 Task: Leave a comment on recent  post of Walmart
Action: Mouse moved to (451, 462)
Screenshot: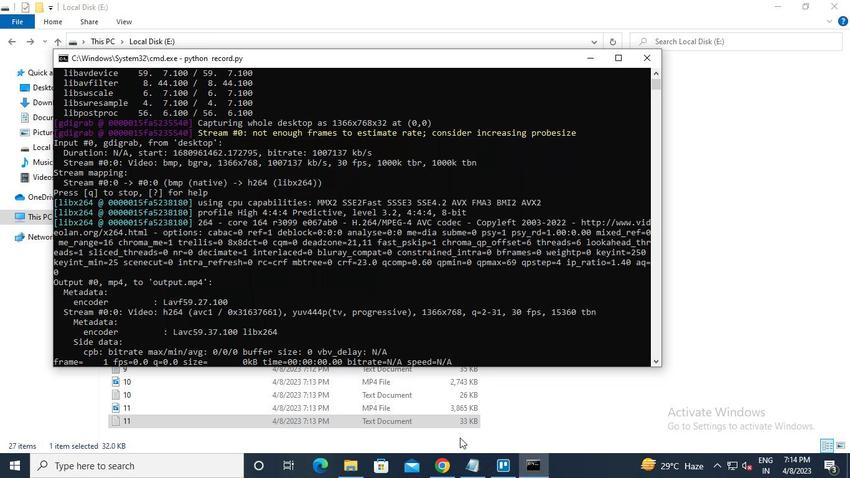 
Action: Mouse pressed left at (451, 462)
Screenshot: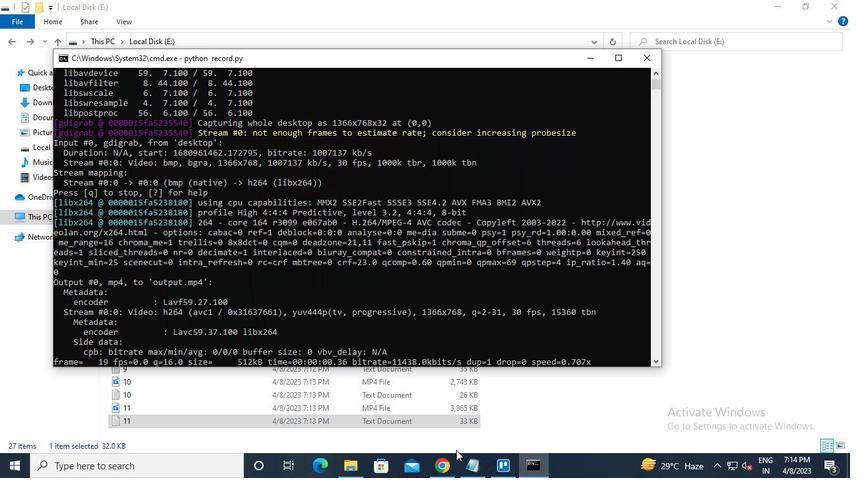 
Action: Mouse moved to (246, 77)
Screenshot: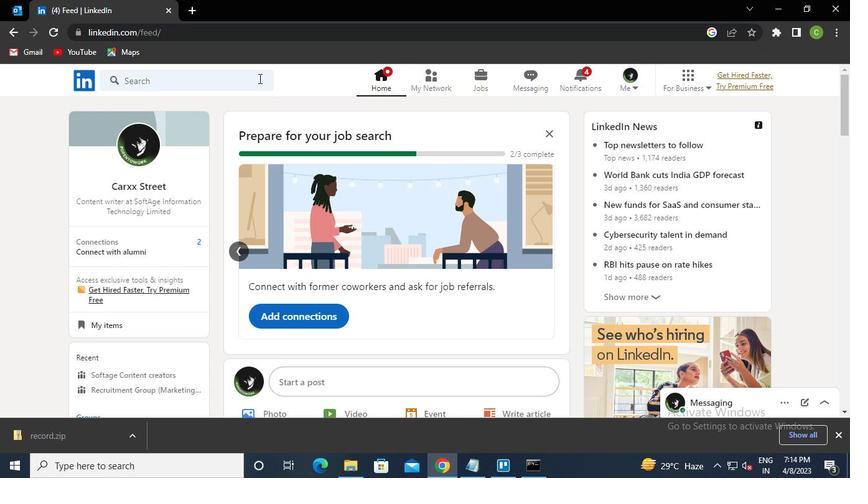 
Action: Mouse pressed left at (246, 77)
Screenshot: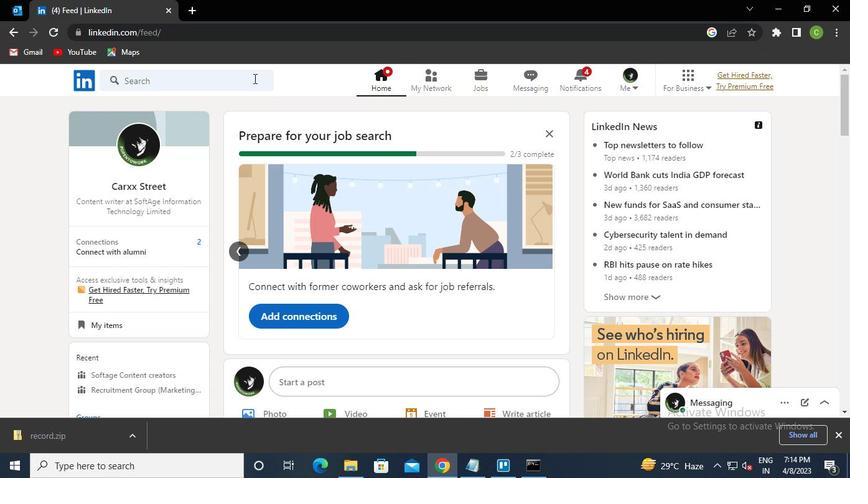 
Action: Keyboard w
Screenshot: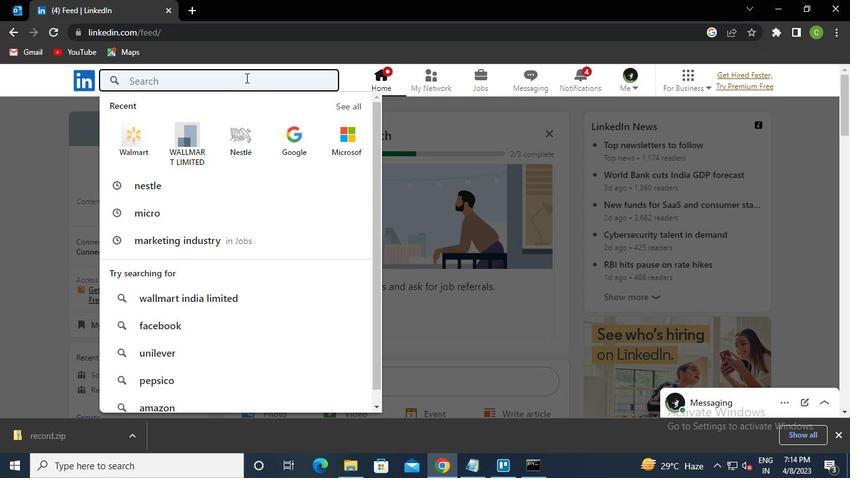 
Action: Keyboard a
Screenshot: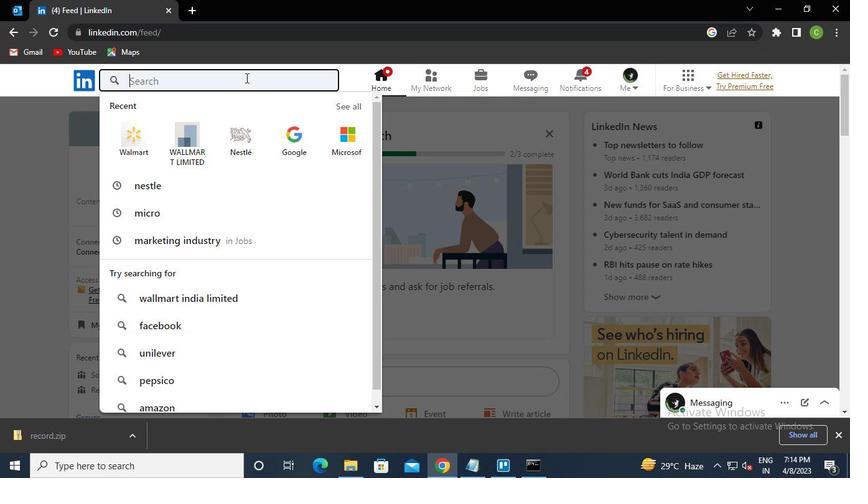 
Action: Keyboard l
Screenshot: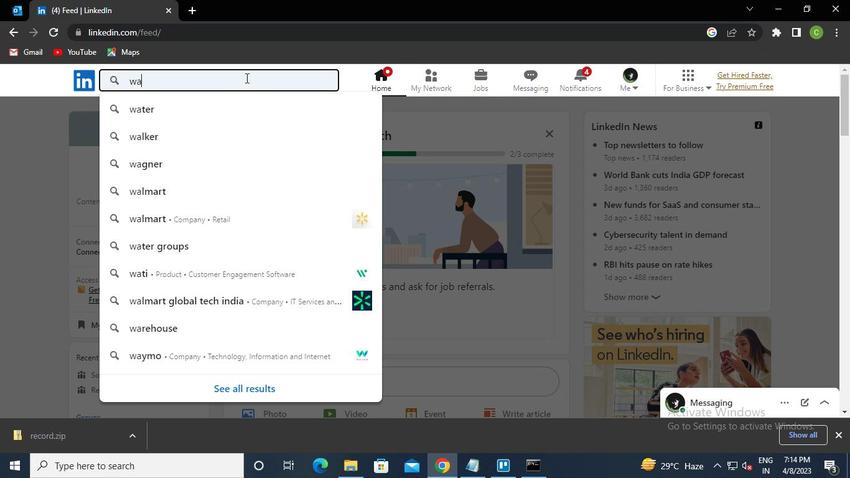
Action: Keyboard m
Screenshot: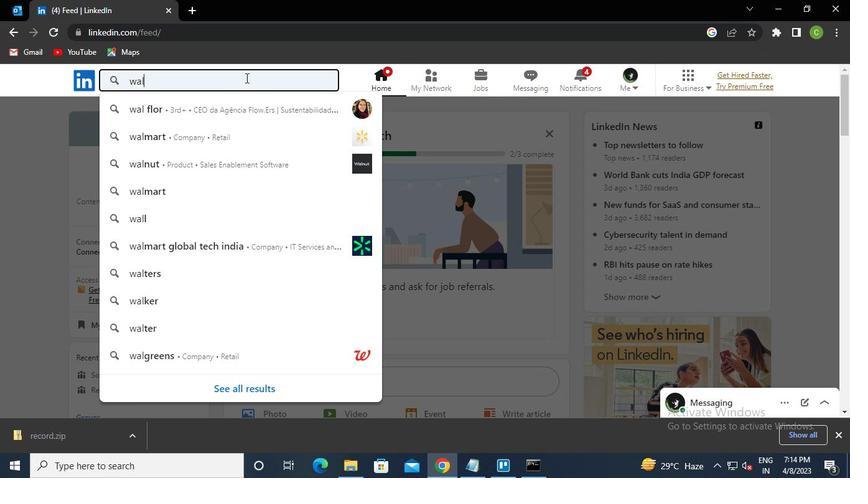 
Action: Keyboard a
Screenshot: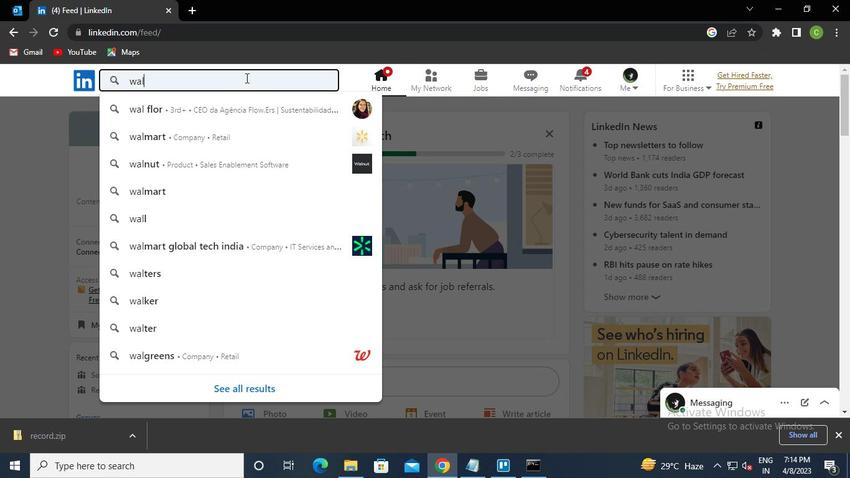 
Action: Keyboard r
Screenshot: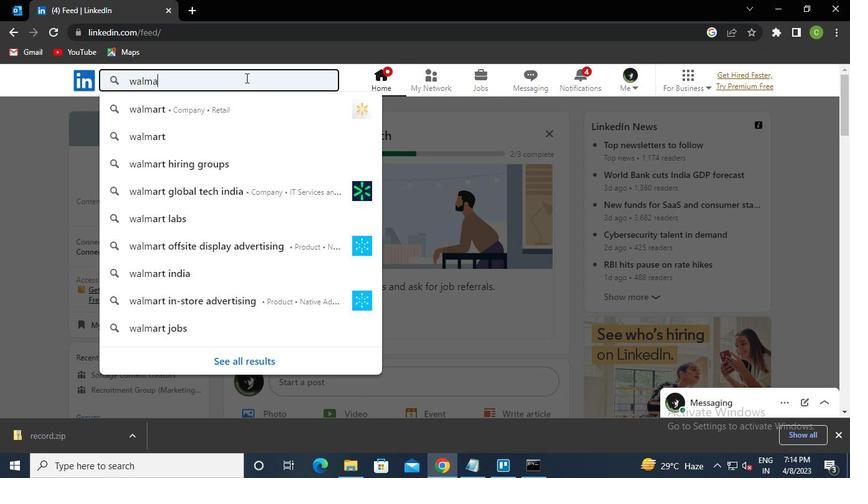 
Action: Keyboard t
Screenshot: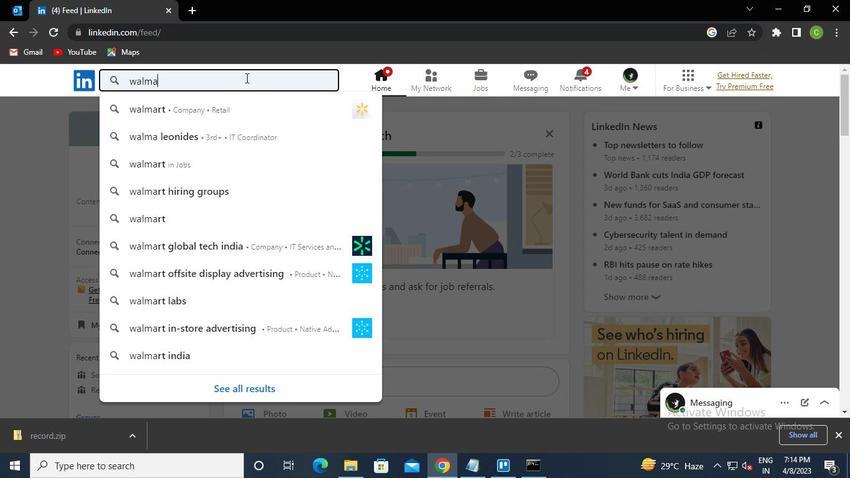 
Action: Keyboard Key.enter
Screenshot: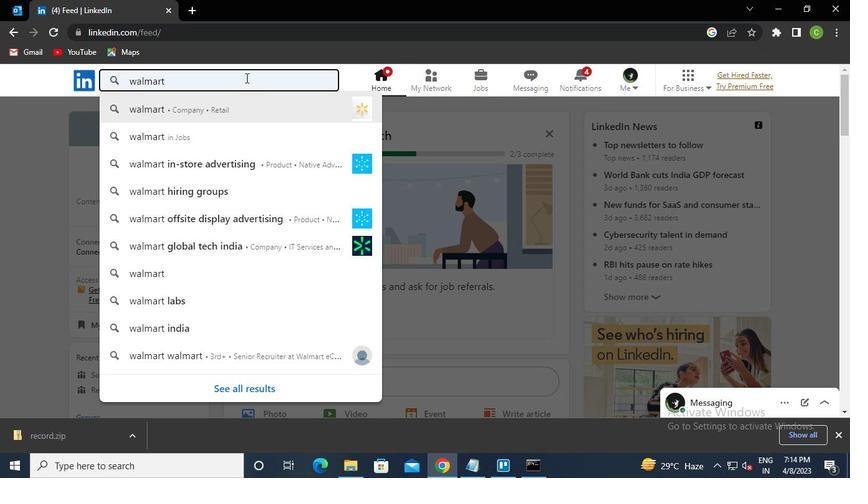 
Action: Mouse moved to (403, 184)
Screenshot: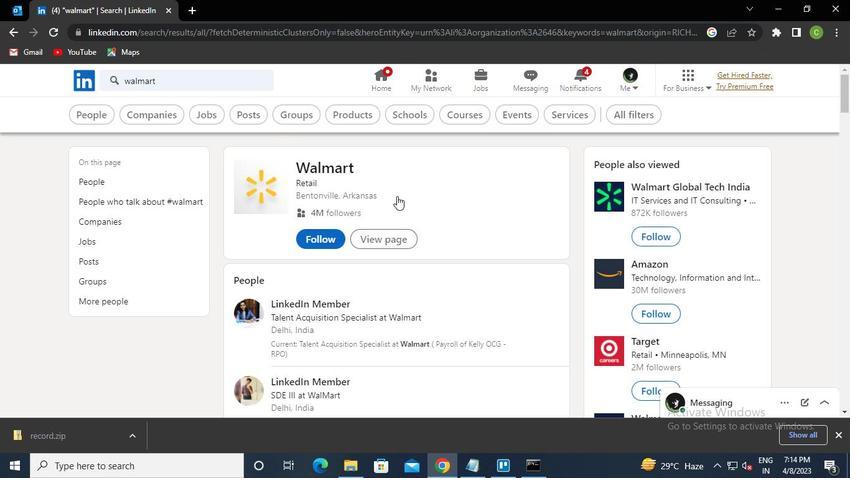 
Action: Mouse pressed left at (403, 184)
Screenshot: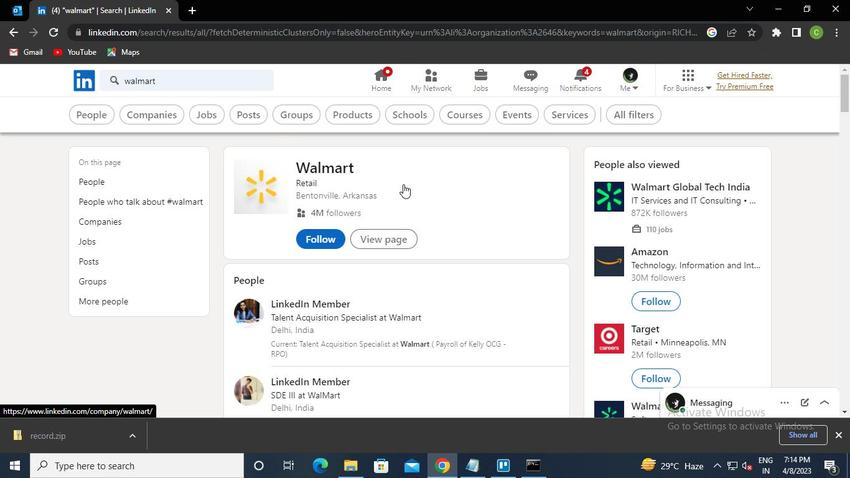 
Action: Mouse moved to (216, 144)
Screenshot: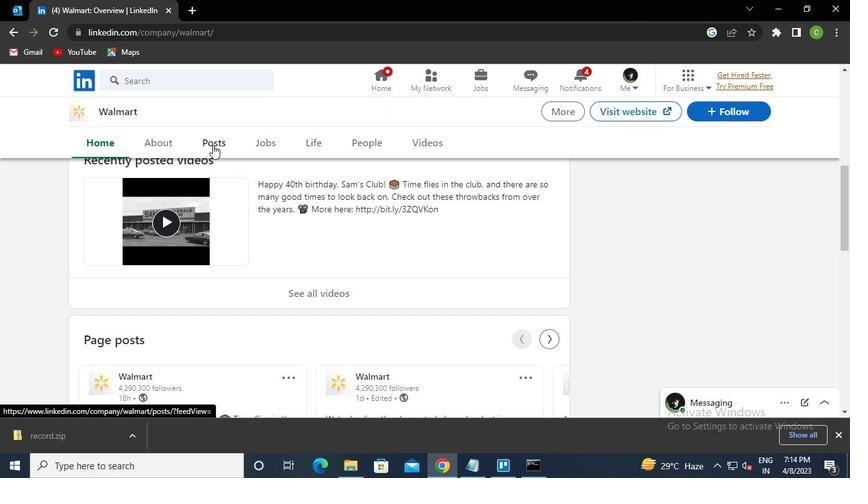 
Action: Mouse pressed left at (216, 144)
Screenshot: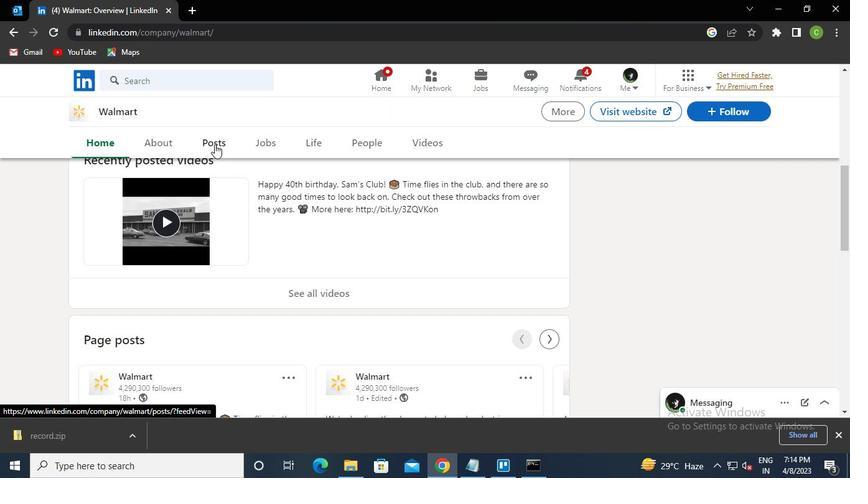 
Action: Mouse moved to (332, 244)
Screenshot: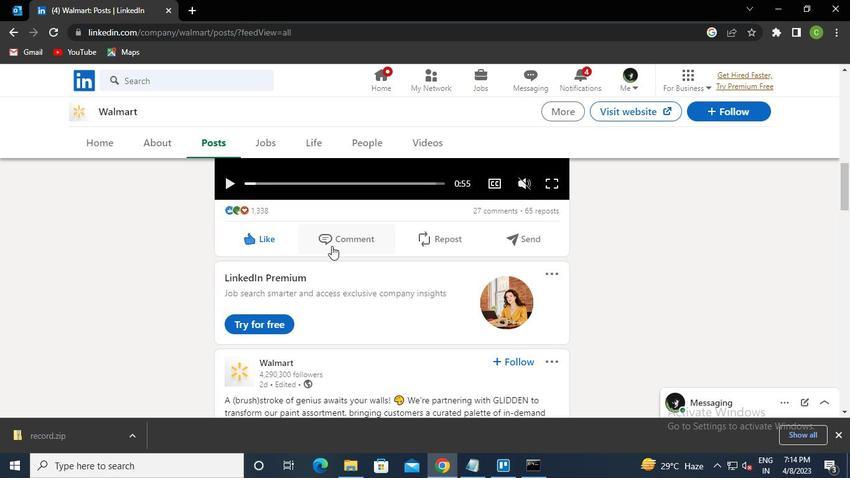 
Action: Mouse pressed left at (332, 244)
Screenshot: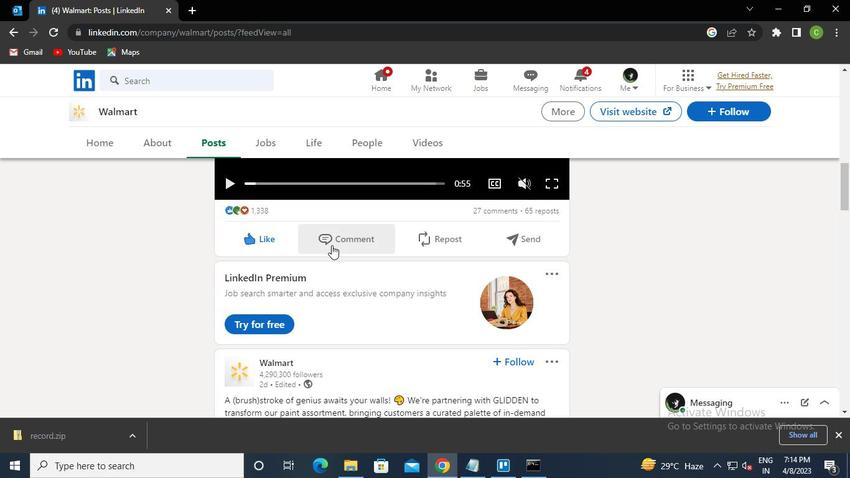 
Action: Mouse moved to (332, 274)
Screenshot: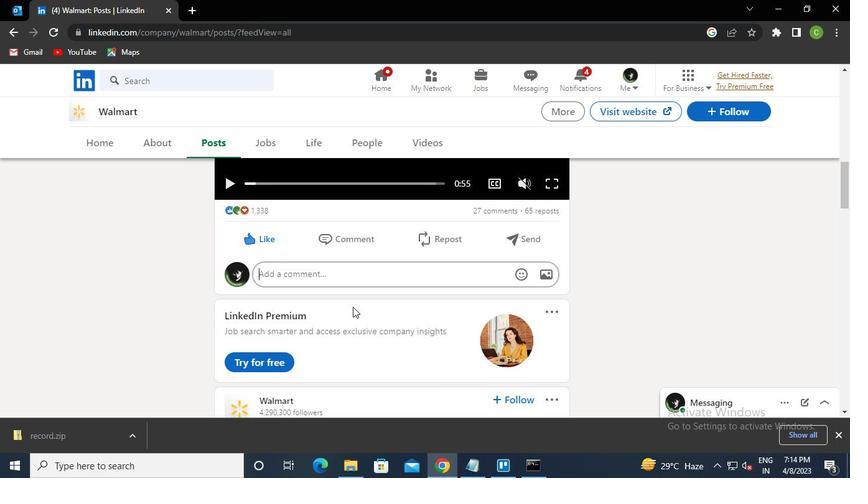 
Action: Mouse pressed left at (332, 274)
Screenshot: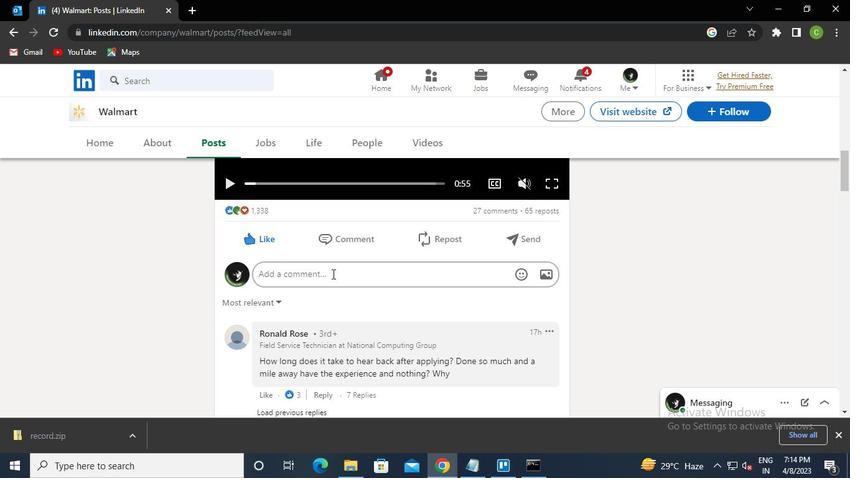 
Action: Mouse moved to (515, 273)
Screenshot: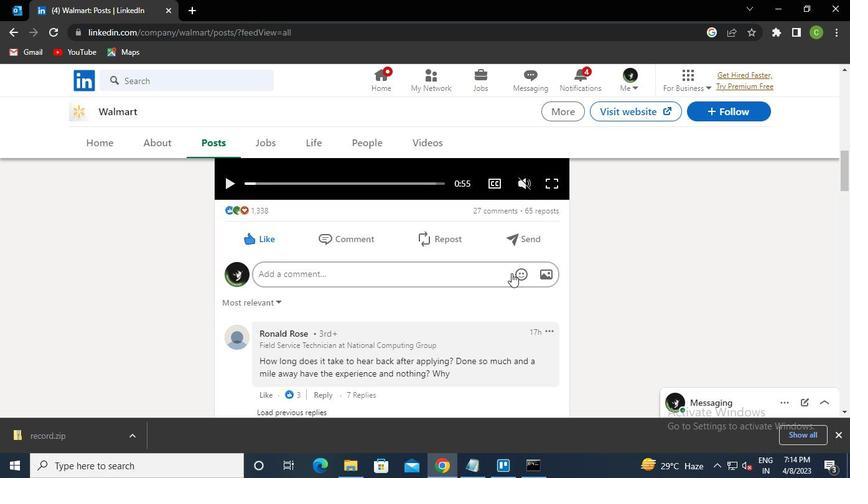 
Action: Mouse pressed left at (515, 273)
Screenshot: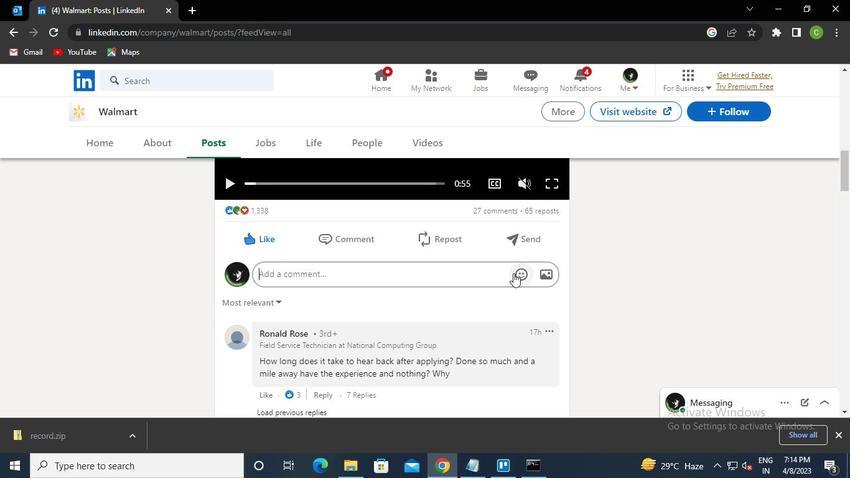 
Action: Mouse moved to (459, 206)
Screenshot: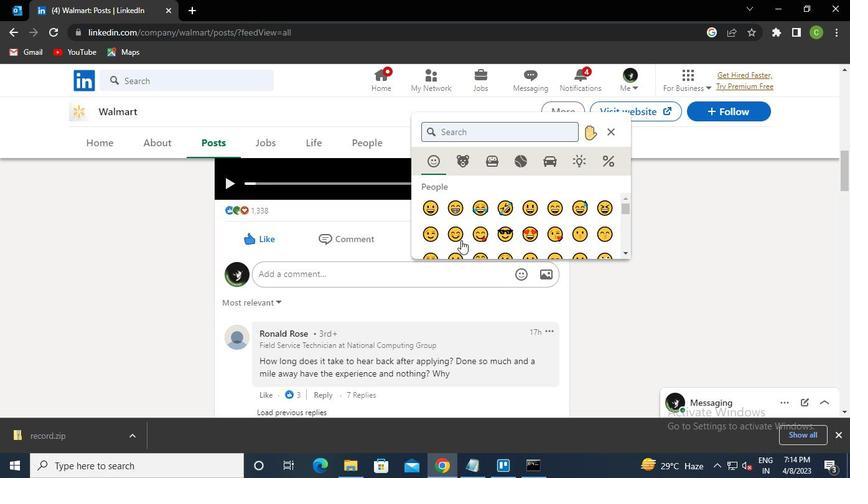 
Action: Mouse pressed left at (459, 206)
Screenshot: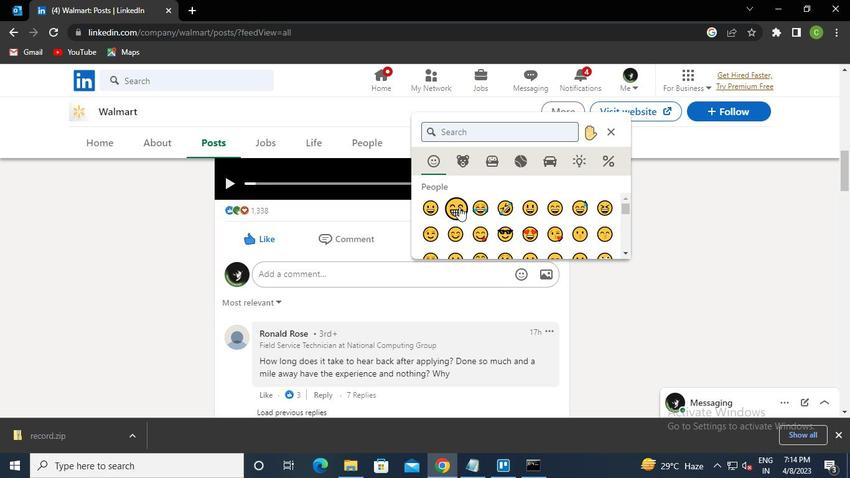
Action: Mouse moved to (271, 299)
Screenshot: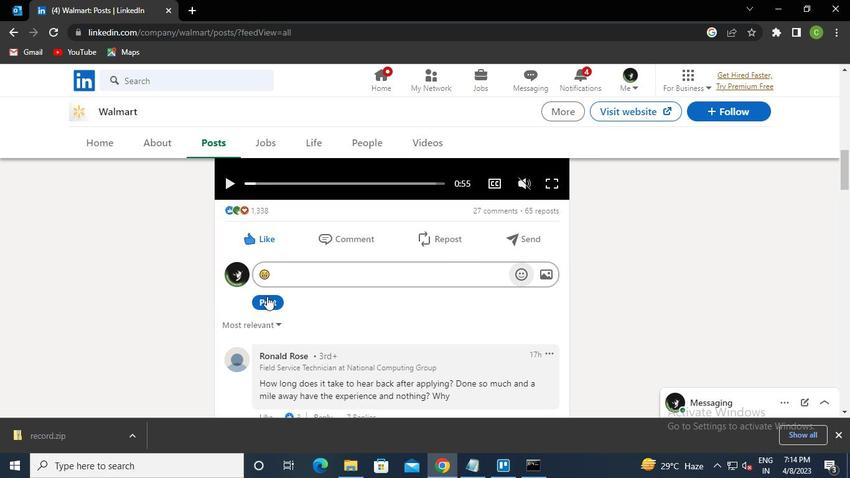 
Action: Mouse pressed left at (271, 299)
Screenshot: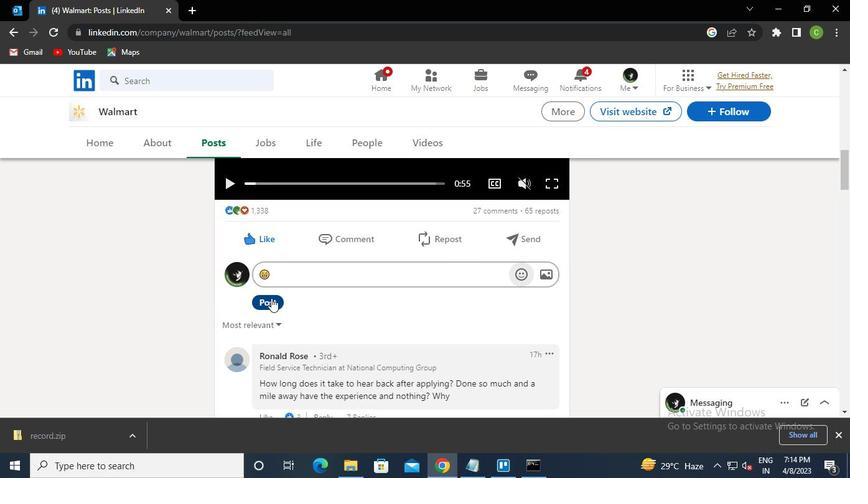 
Action: Mouse moved to (539, 472)
Screenshot: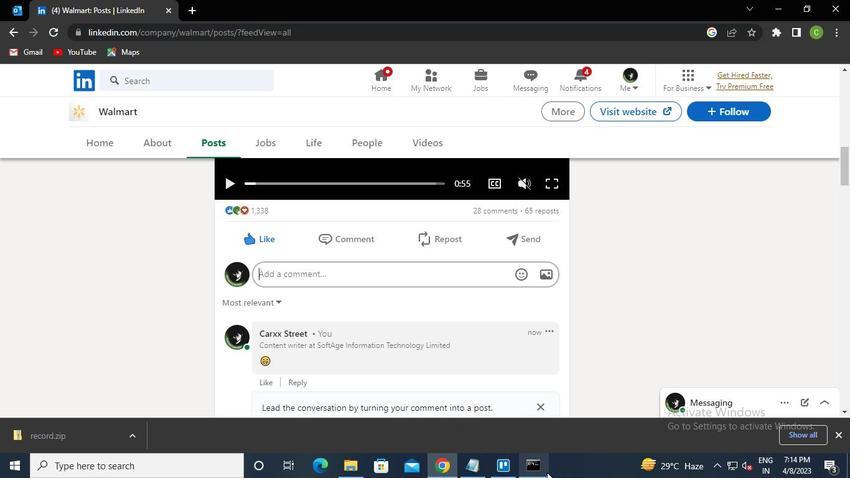 
Action: Mouse pressed left at (539, 472)
Screenshot: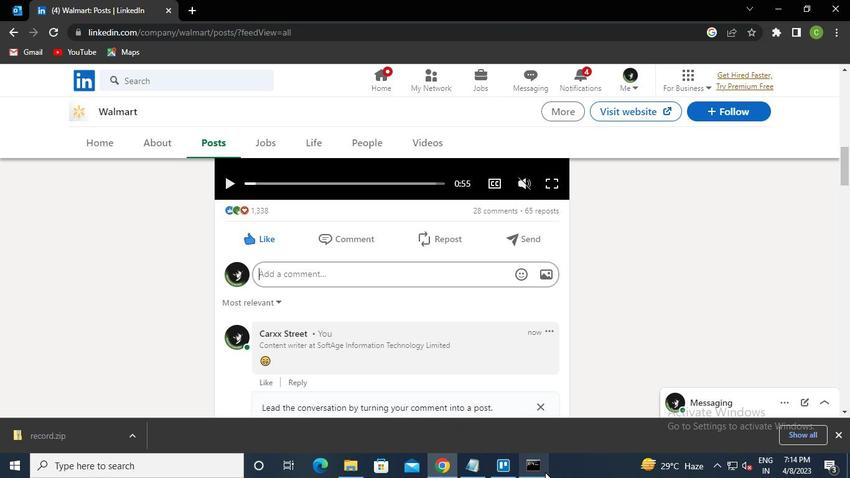 
Action: Mouse moved to (650, 58)
Screenshot: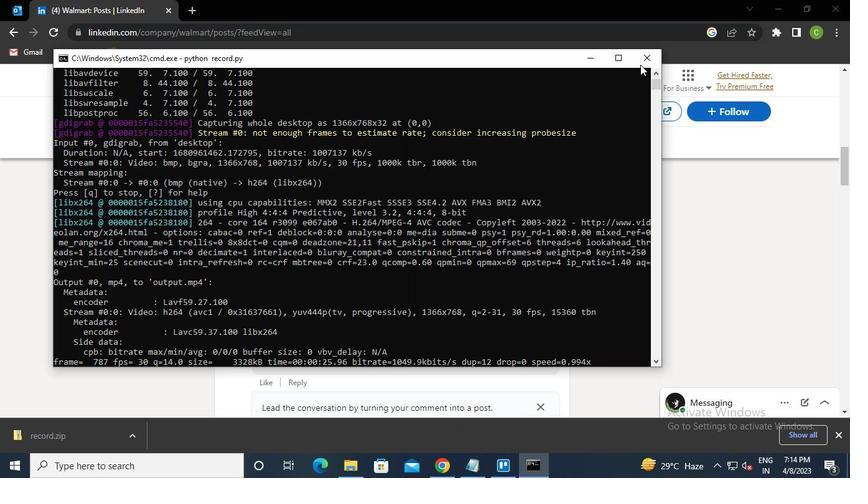 
Action: Mouse pressed left at (650, 58)
Screenshot: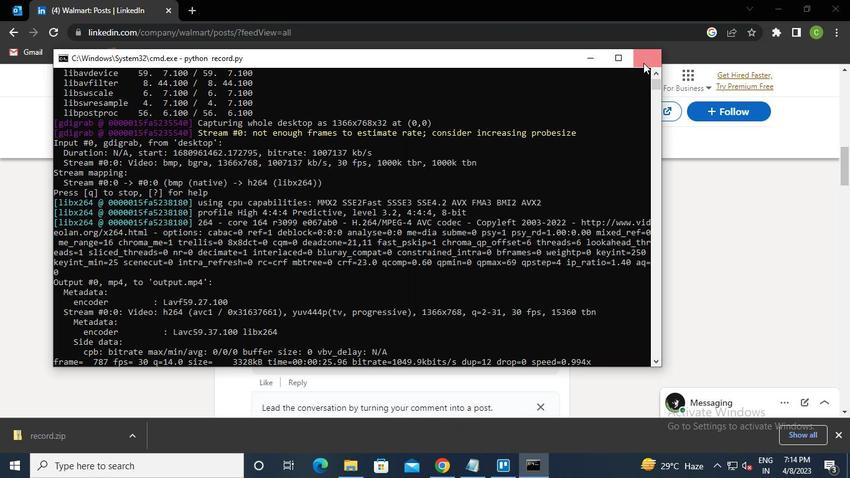 
Action: Mouse moved to (647, 64)
Screenshot: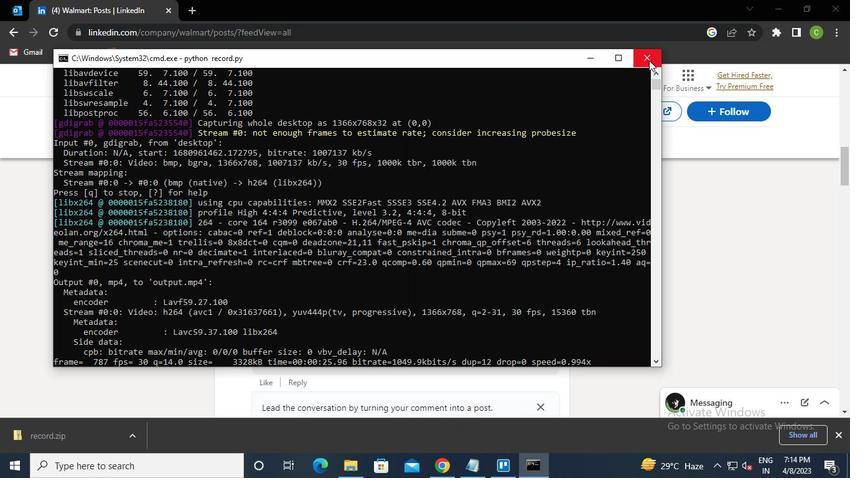 
